 Task: Select Convenience. Add to cart, from DashMart for 2298 Nicholas Street, Scandia, Kansas 66966, Cell Number 785-335-5456, following items : Pillsbury Ready To Bake! Cookie Dough Sugar (16 oz)_x000D_
 - 1, Toll House Semi-Sweet Chocolate Chips (10 oz)_x000D_
 - 2
Action: Mouse moved to (267, 114)
Screenshot: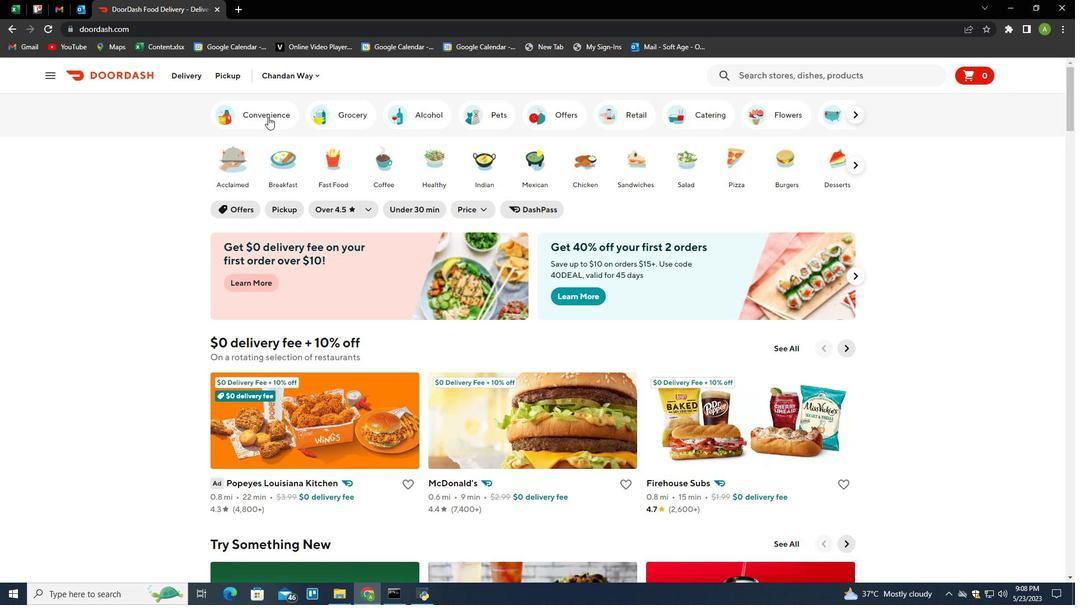 
Action: Mouse pressed left at (267, 114)
Screenshot: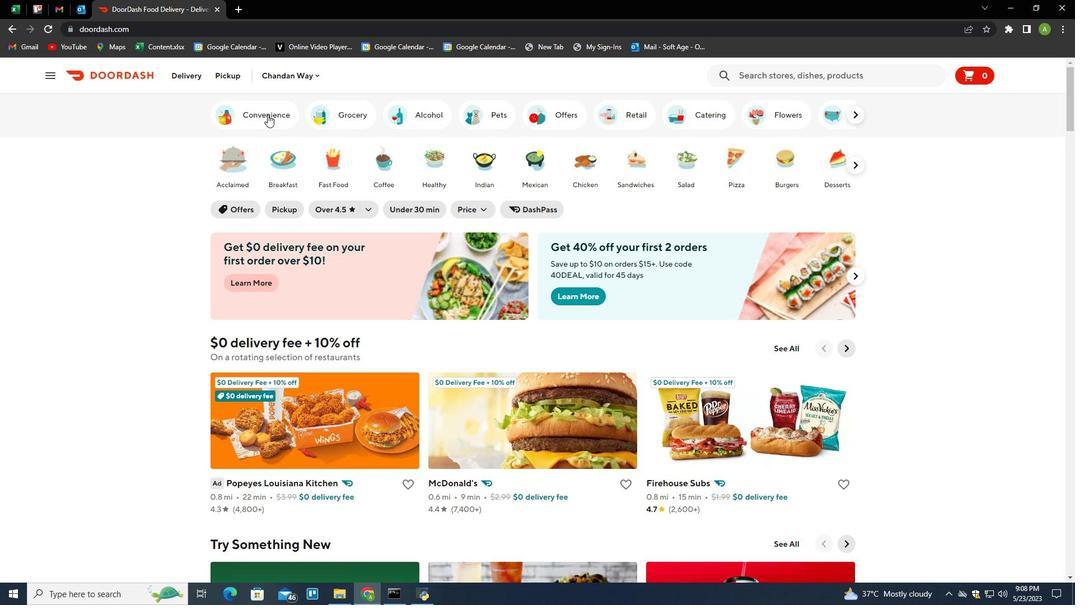 
Action: Mouse moved to (481, 423)
Screenshot: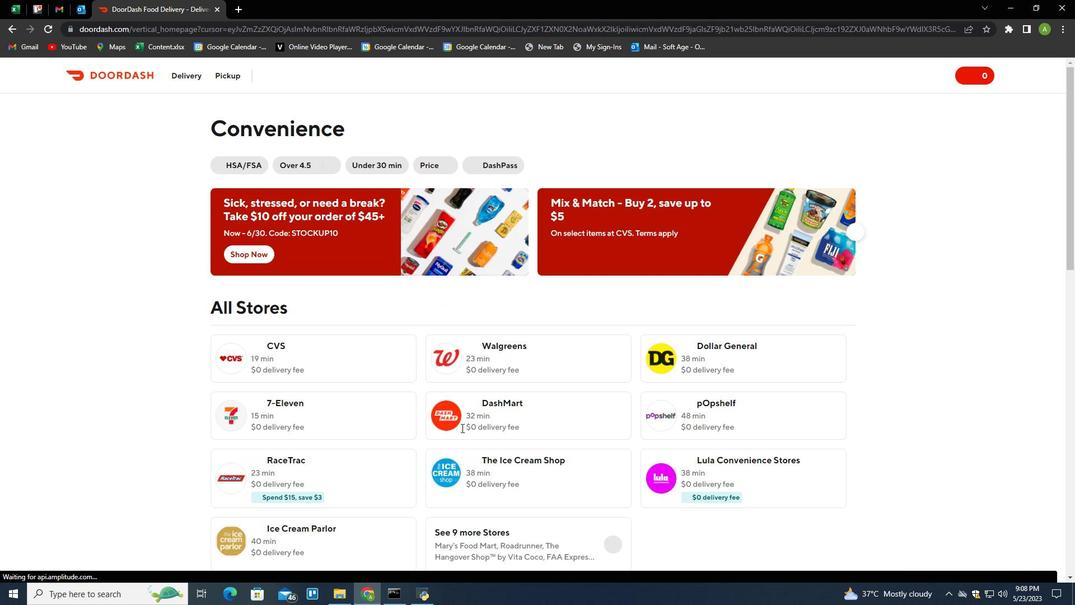 
Action: Mouse pressed left at (481, 423)
Screenshot: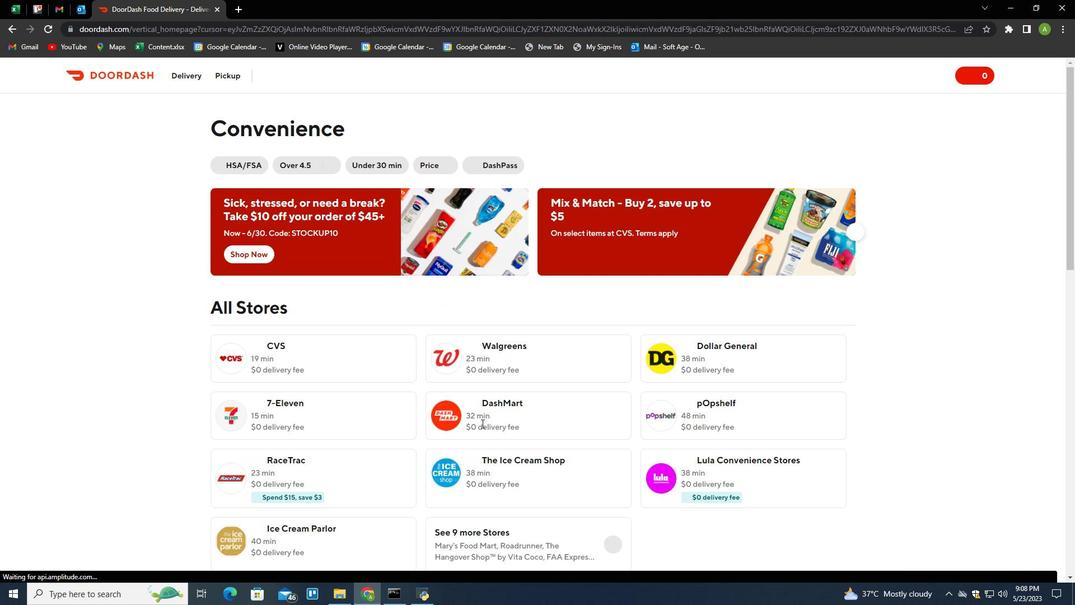 
Action: Mouse moved to (231, 73)
Screenshot: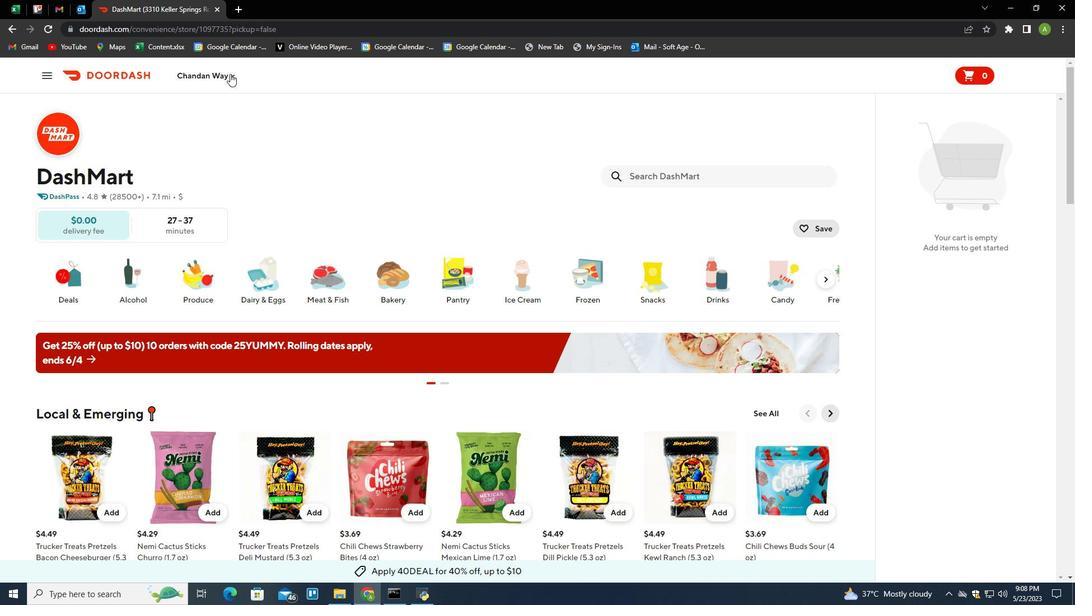
Action: Mouse pressed left at (231, 73)
Screenshot: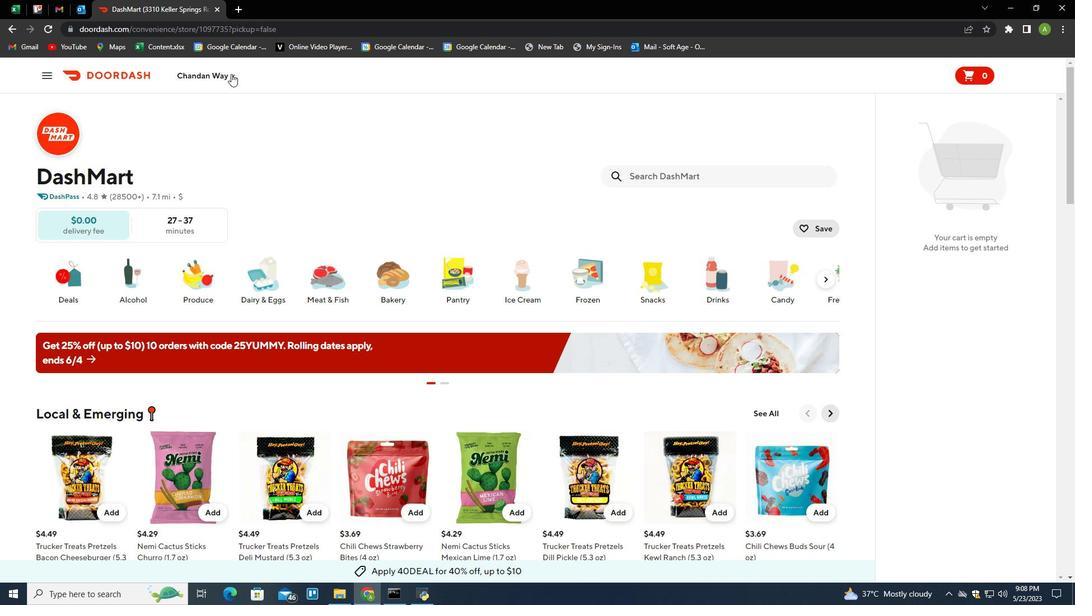 
Action: Mouse moved to (235, 128)
Screenshot: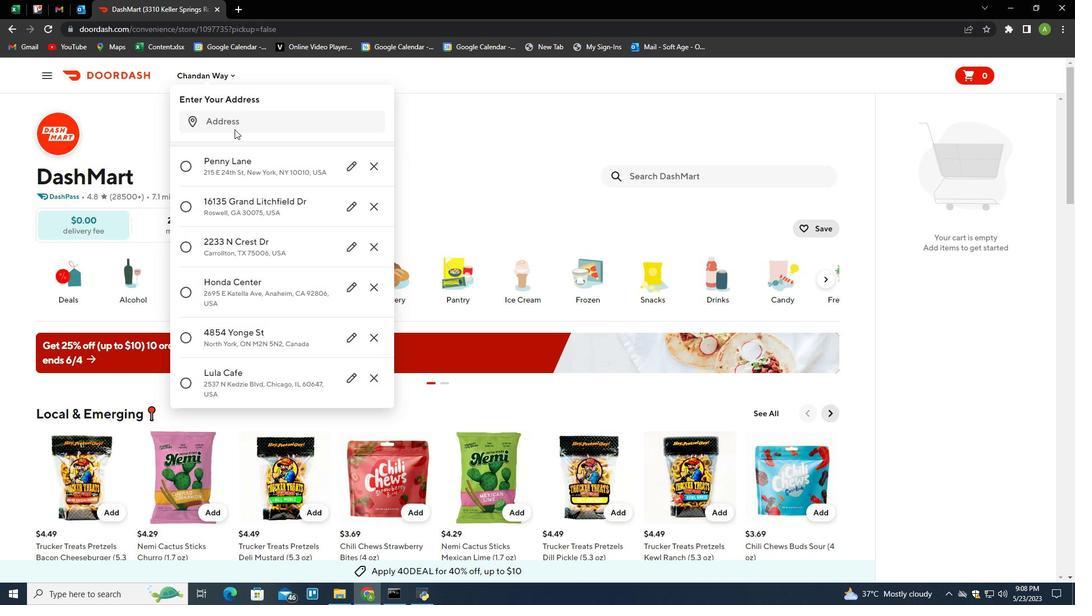 
Action: Mouse pressed left at (235, 128)
Screenshot: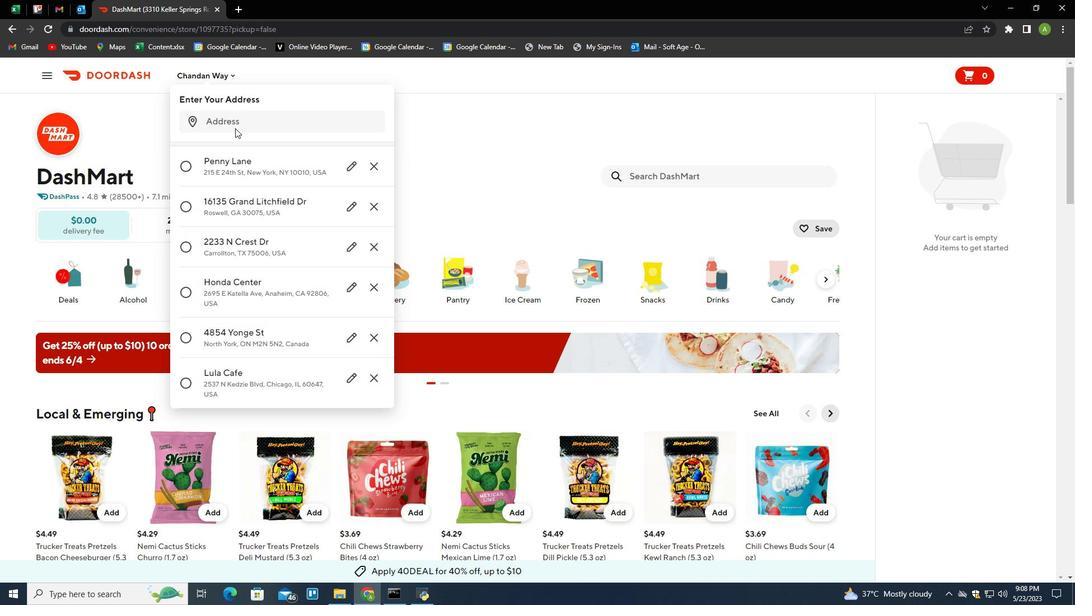 
Action: Mouse moved to (229, 141)
Screenshot: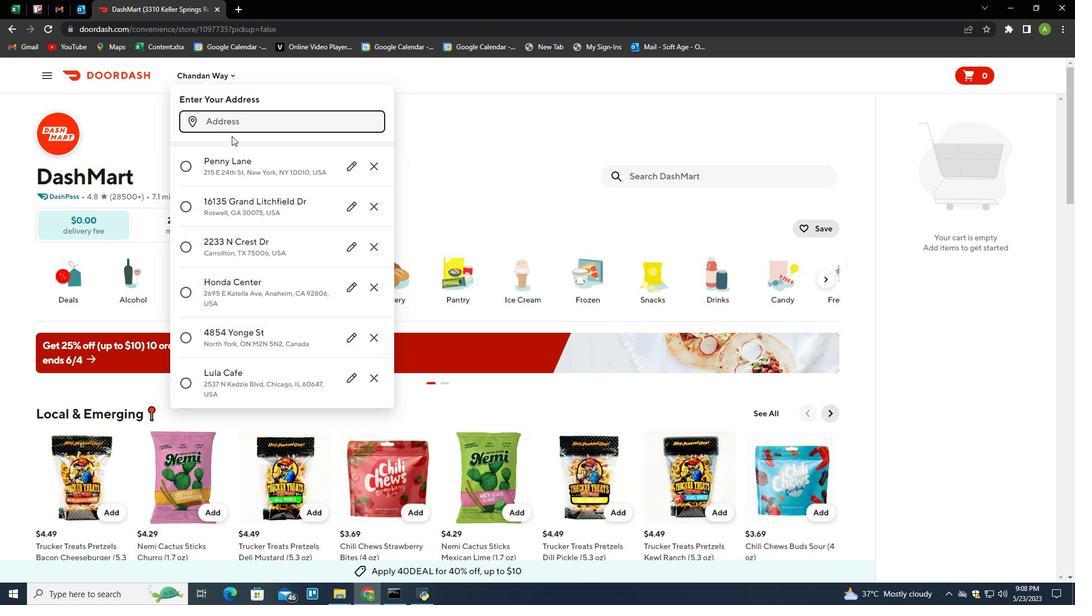 
Action: Key pressed 2298<Key.space>nicholas<Key.space>street<Key.space>b<Key.backspace><Key.backspace>,<Key.space>scandia,<Key.space>kansas<Key.space>66966<Key.enter>
Screenshot: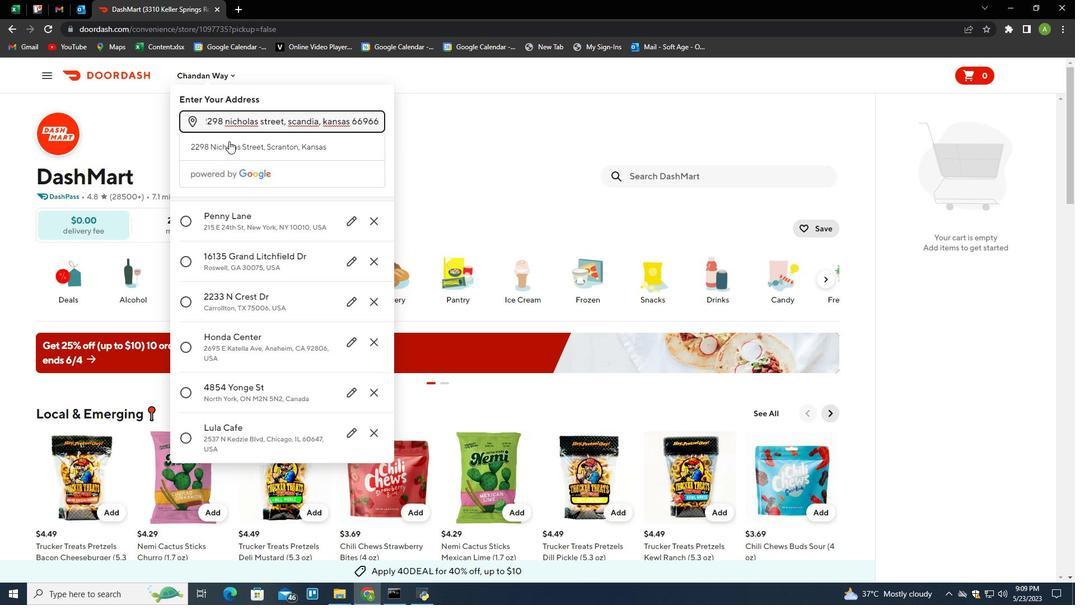 
Action: Mouse moved to (351, 458)
Screenshot: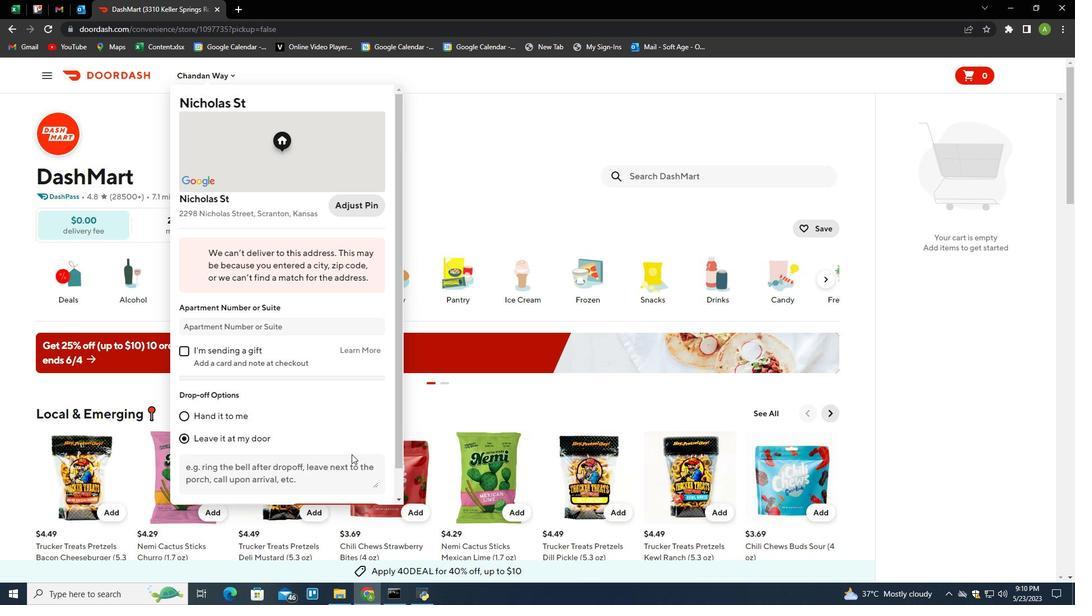 
Action: Mouse scrolled (351, 458) with delta (0, 0)
Screenshot: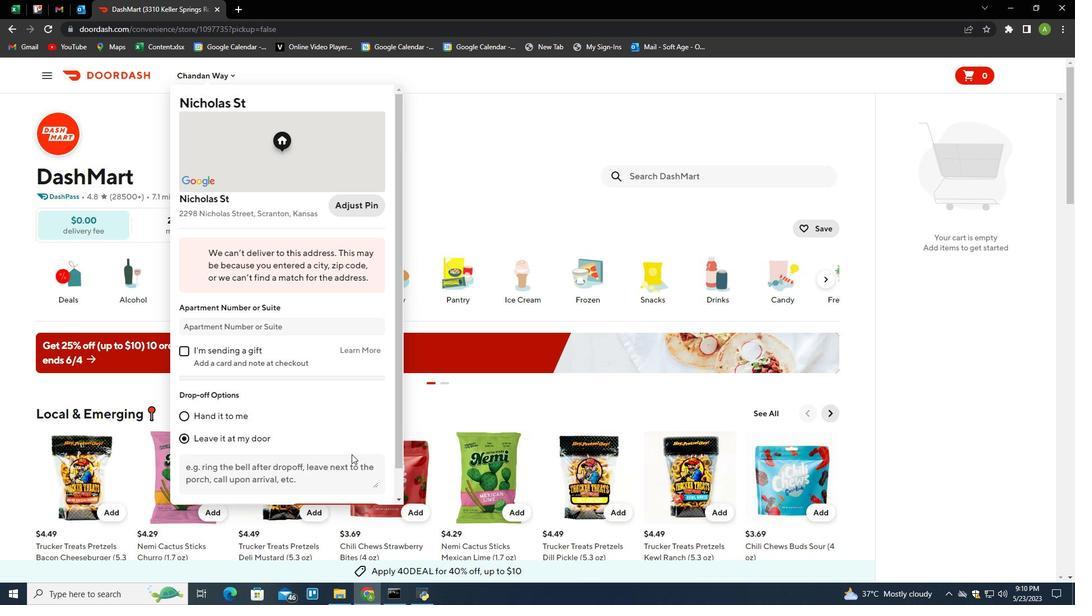 
Action: Mouse moved to (351, 460)
Screenshot: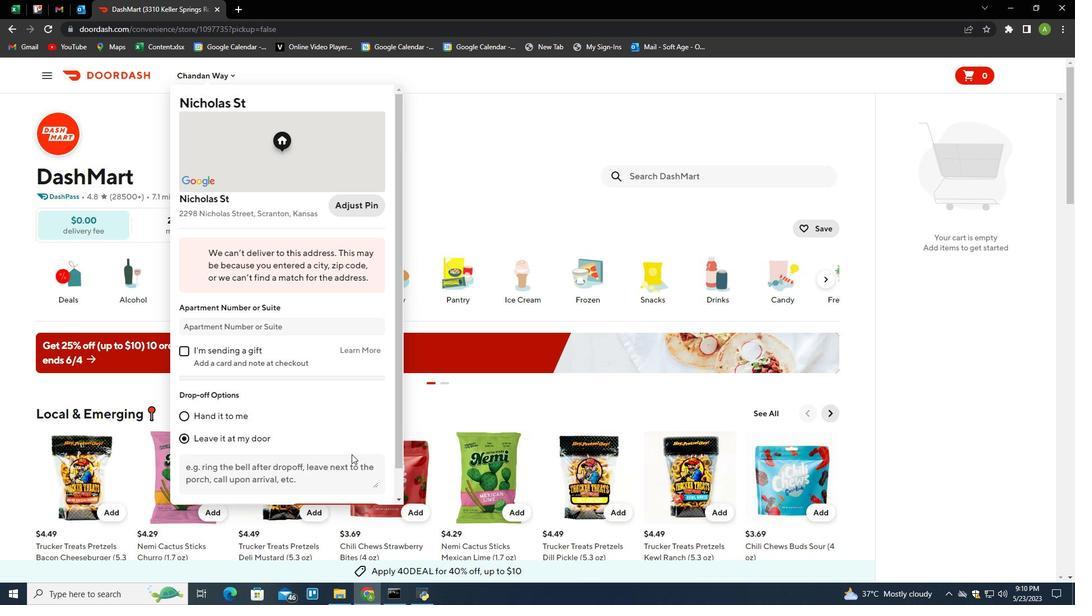 
Action: Mouse scrolled (351, 459) with delta (0, 0)
Screenshot: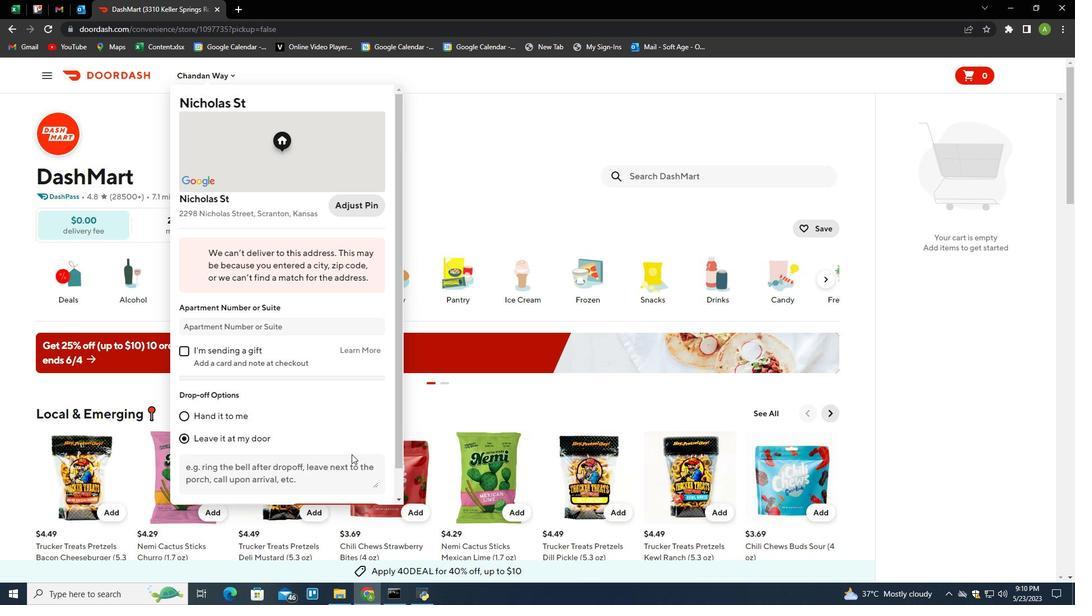 
Action: Mouse moved to (351, 460)
Screenshot: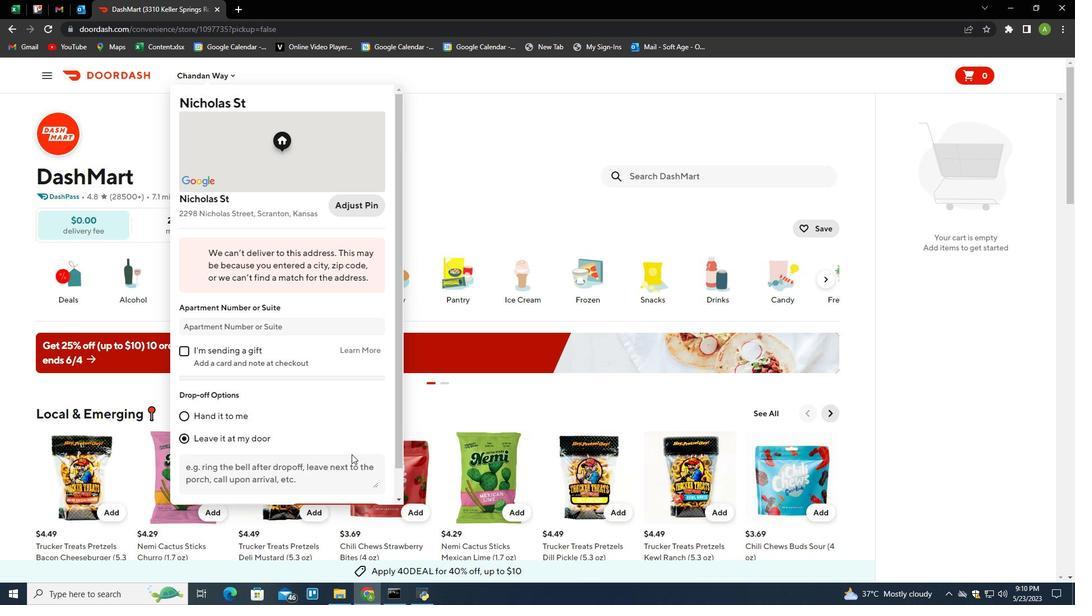 
Action: Mouse scrolled (351, 459) with delta (0, 0)
Screenshot: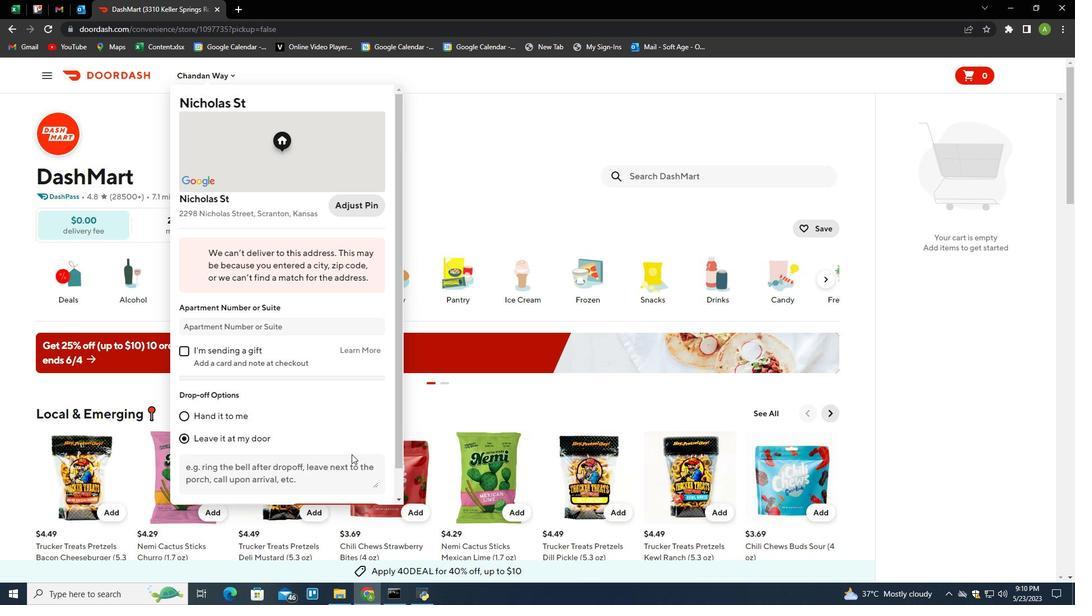 
Action: Mouse scrolled (351, 459) with delta (0, 0)
Screenshot: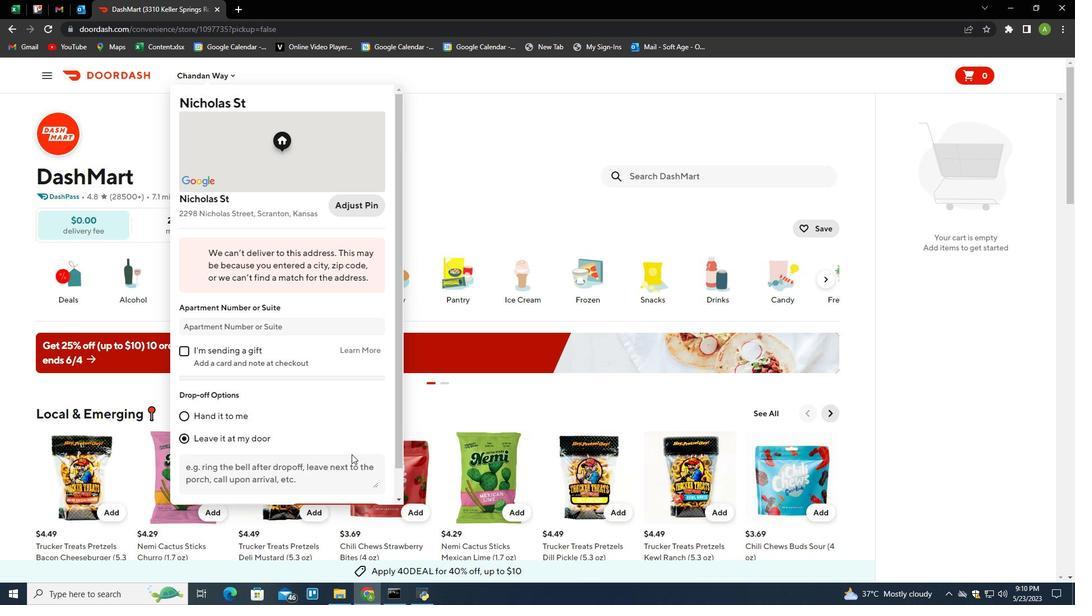 
Action: Mouse moved to (351, 460)
Screenshot: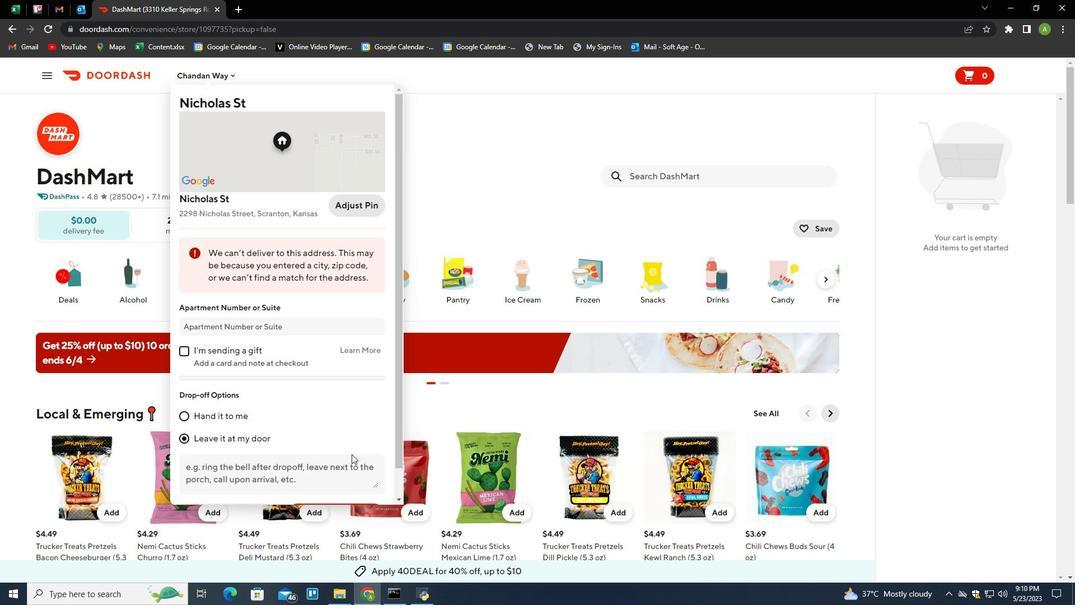 
Action: Mouse scrolled (351, 460) with delta (0, 0)
Screenshot: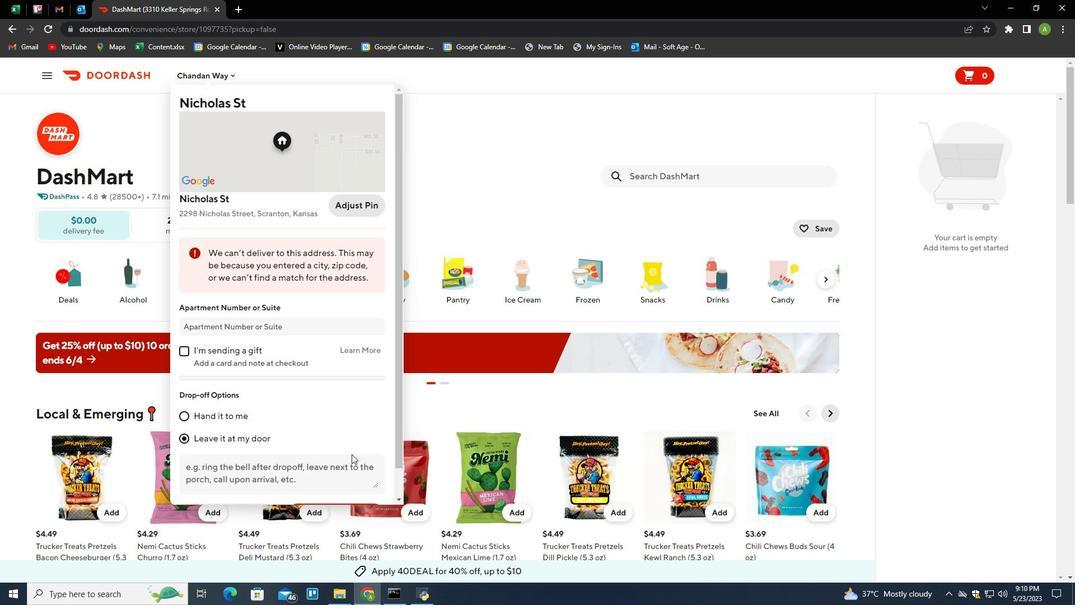 
Action: Mouse moved to (349, 480)
Screenshot: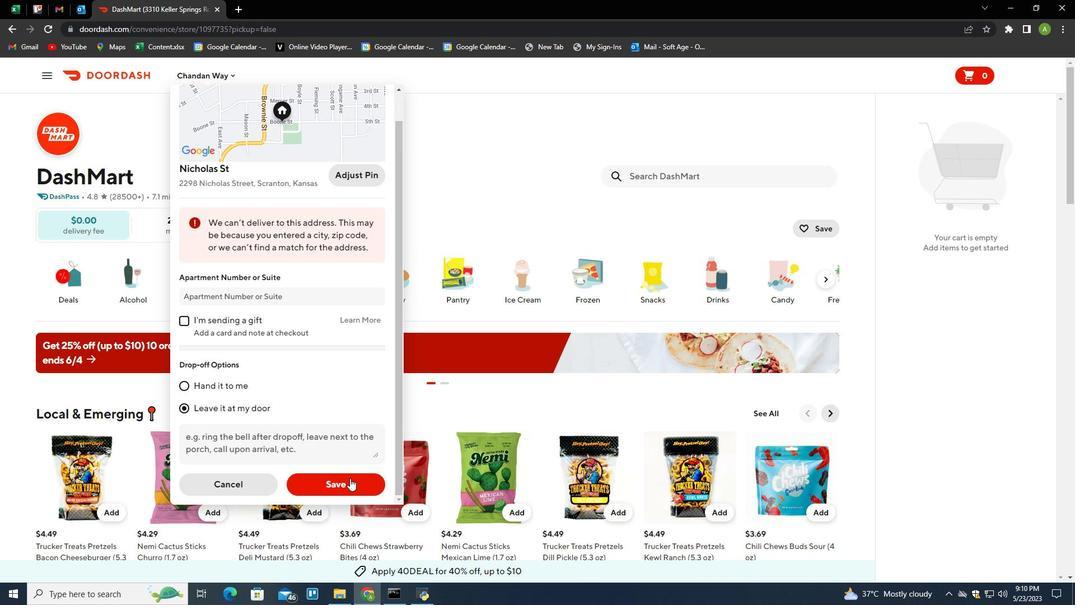 
Action: Mouse pressed left at (349, 480)
Screenshot: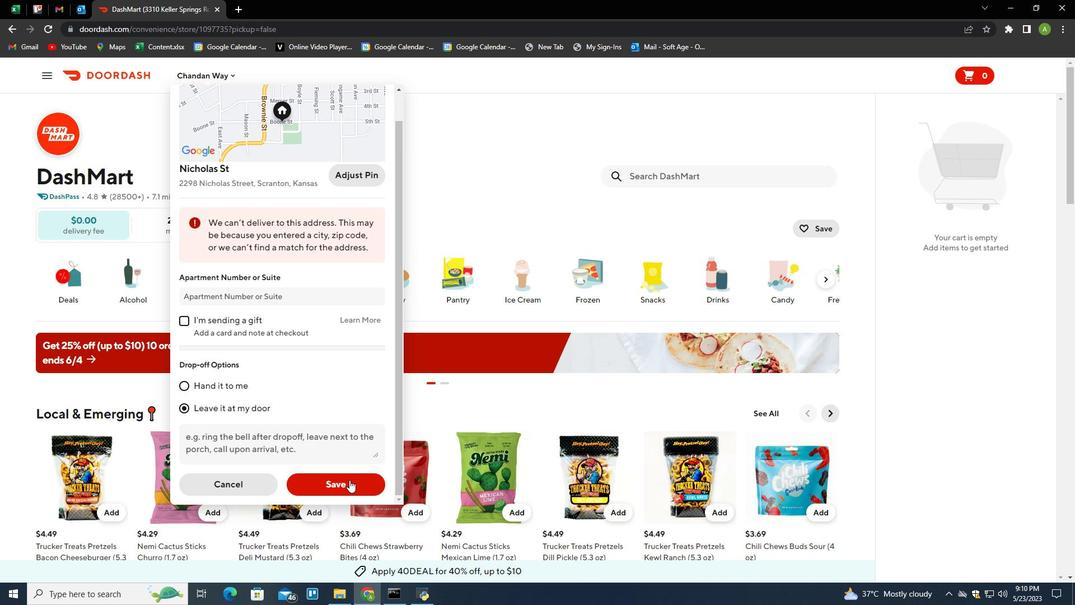 
Action: Mouse moved to (666, 177)
Screenshot: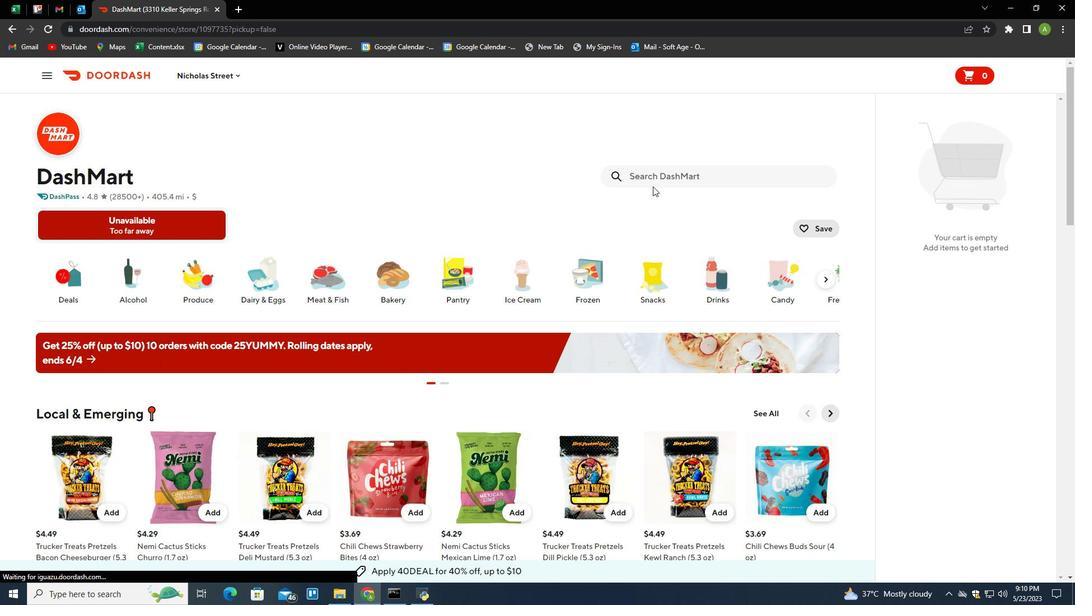 
Action: Mouse pressed left at (666, 177)
Screenshot: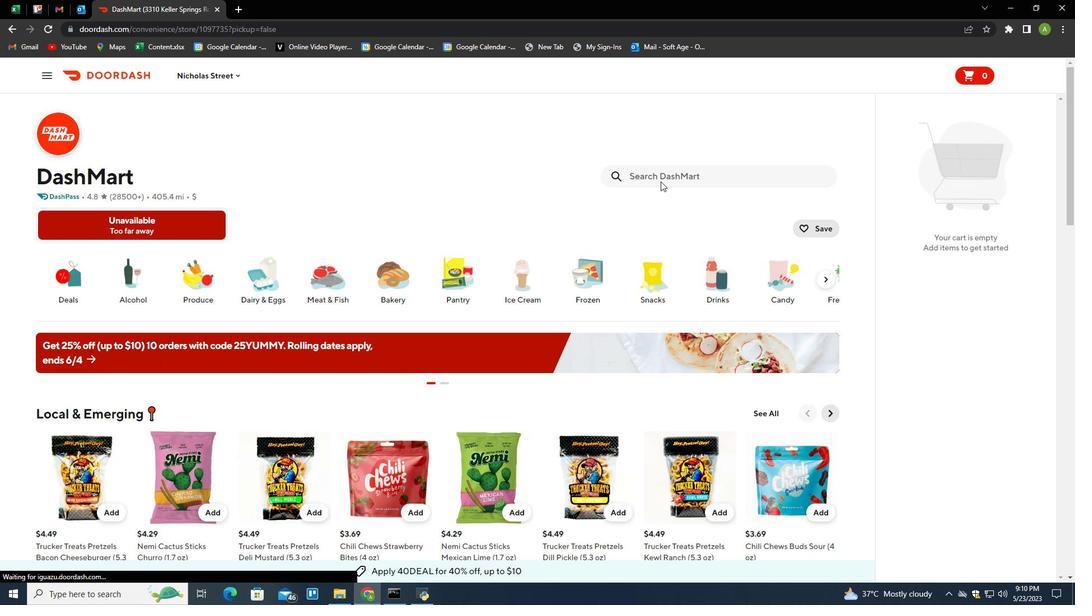 
Action: Mouse moved to (590, 191)
Screenshot: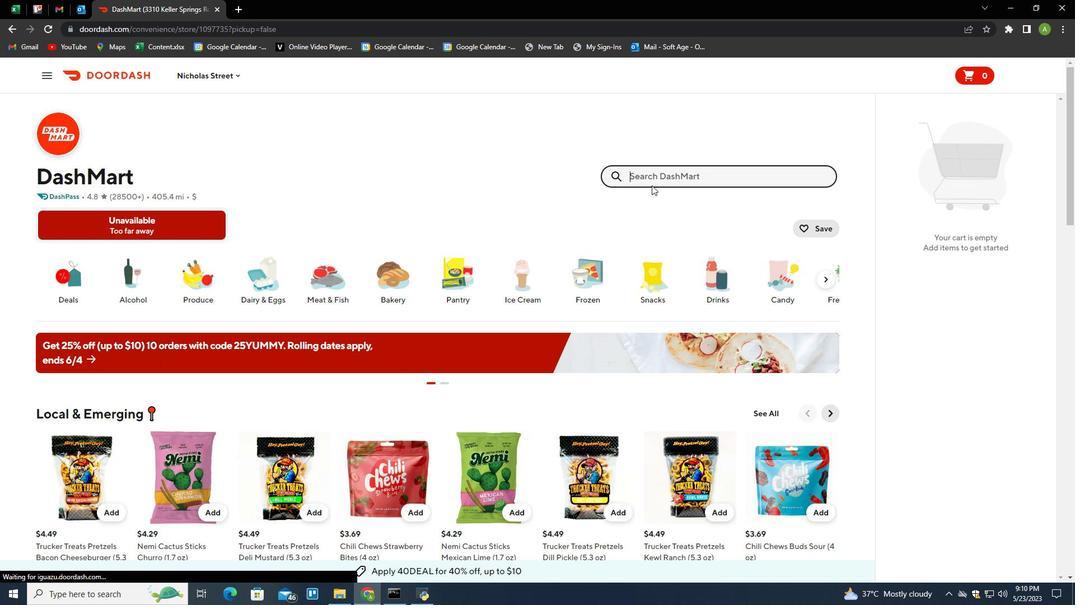 
Action: Key pressed pillsbury<Key.space>ready<Key.space>to<Key.space>bake<Key.space><Key.backspace><Key.space>cookie<Key.space>dough<Key.space>sugar<Key.space><Key.shift>(16<Key.space>oz<Key.shift>)<Key.enter>
Screenshot: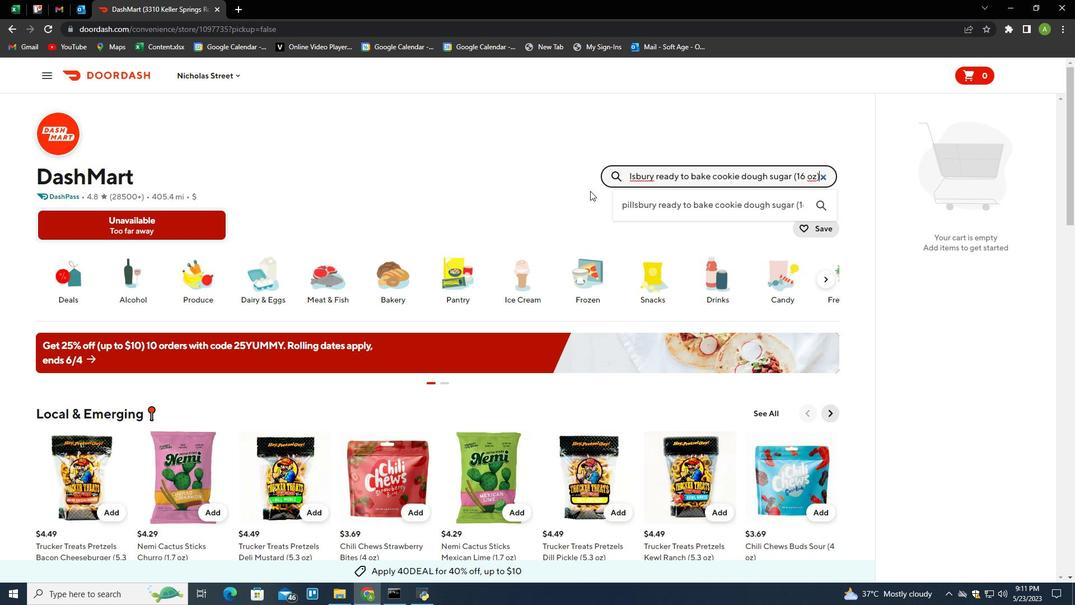 
Action: Mouse moved to (106, 291)
Screenshot: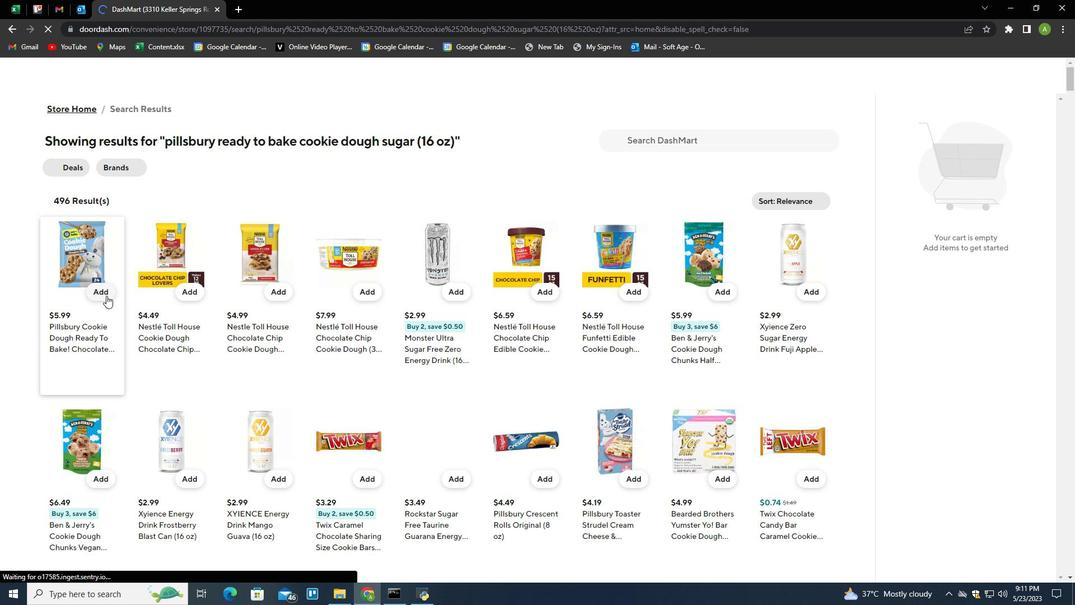 
Action: Mouse pressed left at (106, 291)
Screenshot: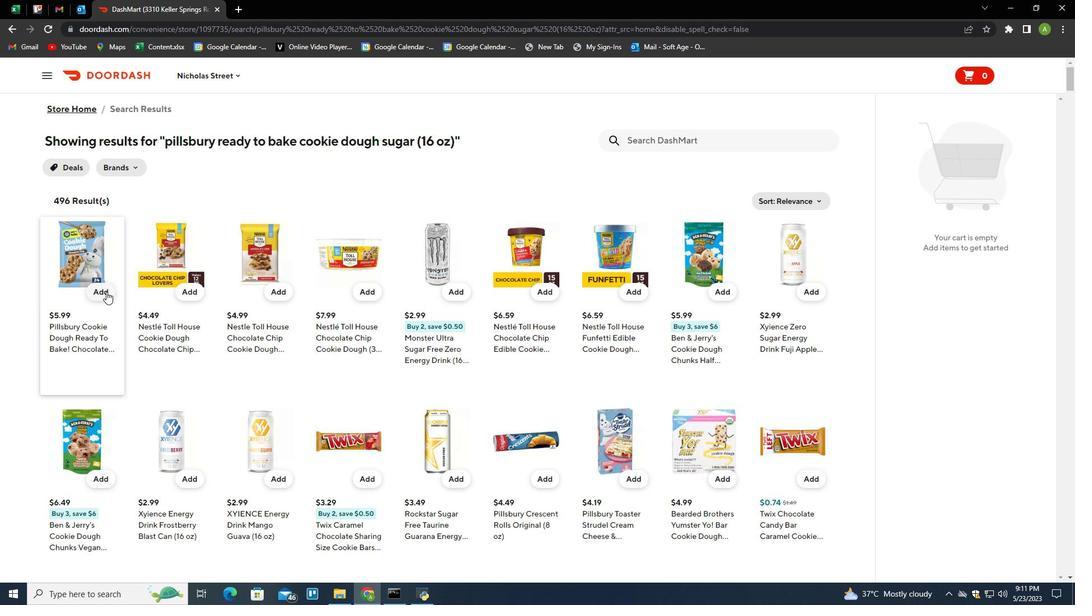 
Action: Mouse moved to (703, 137)
Screenshot: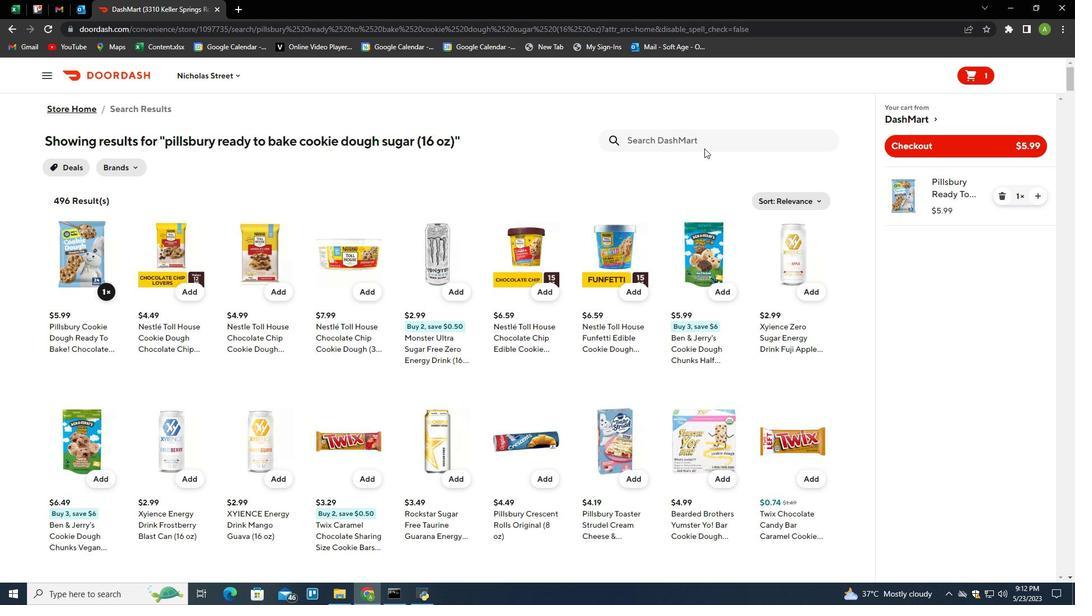 
Action: Mouse pressed left at (703, 137)
Screenshot: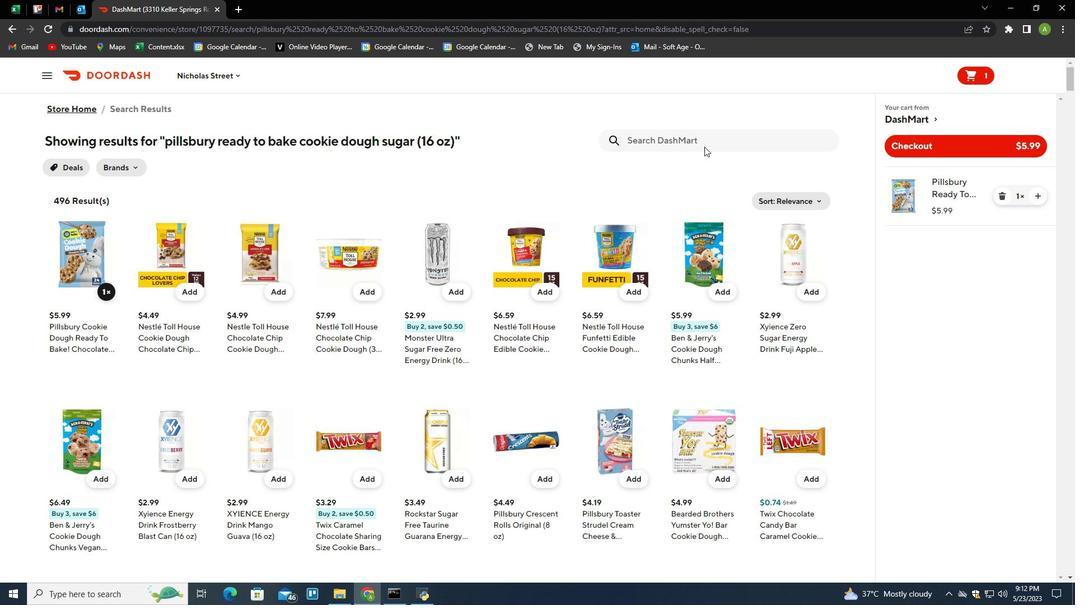 
Action: Mouse moved to (516, 173)
Screenshot: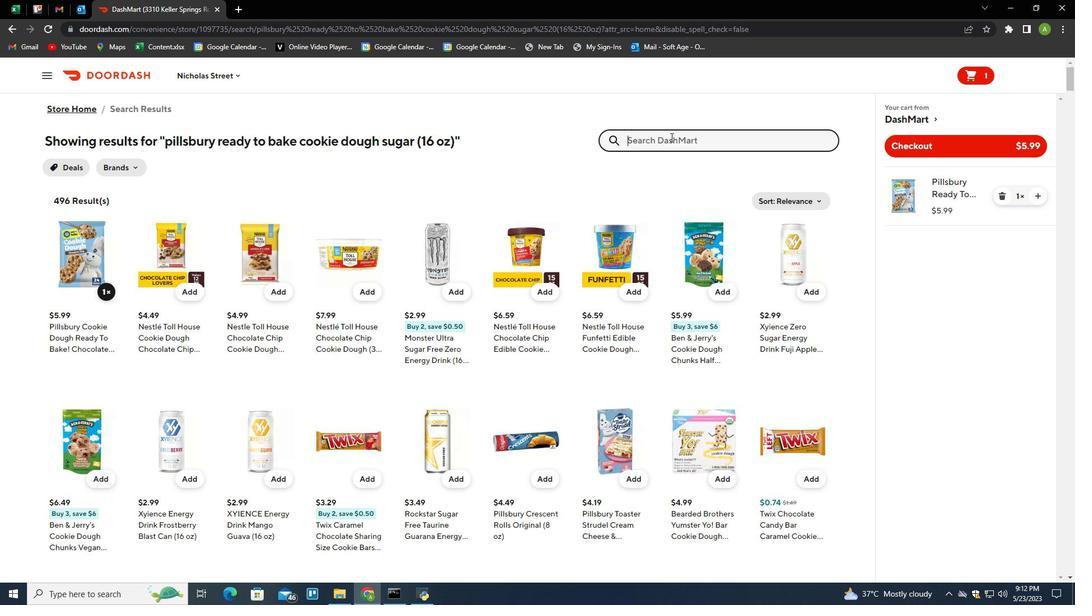 
Action: Key pressed toll<Key.space>house<Key.space>semi-sww<Key.backspace>eet<Key.space>chocolate<Key.space>chips<Key.space><Key.shift>(10oz<Key.backspace><Key.backspace><Key.space>oz<Key.shift>)<Key.enter>
Screenshot: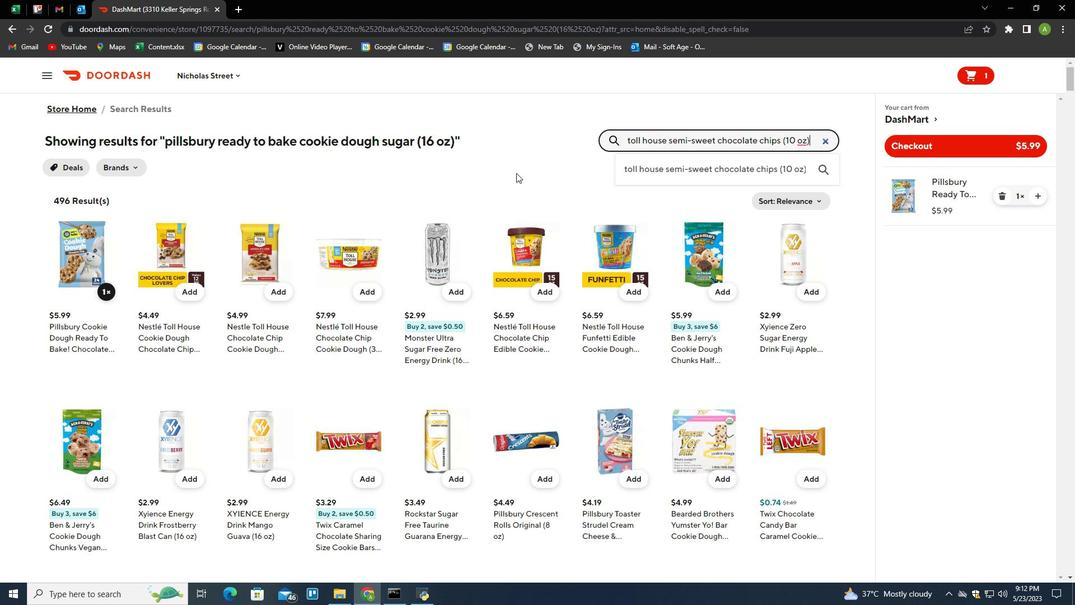 
Action: Mouse moved to (100, 293)
Screenshot: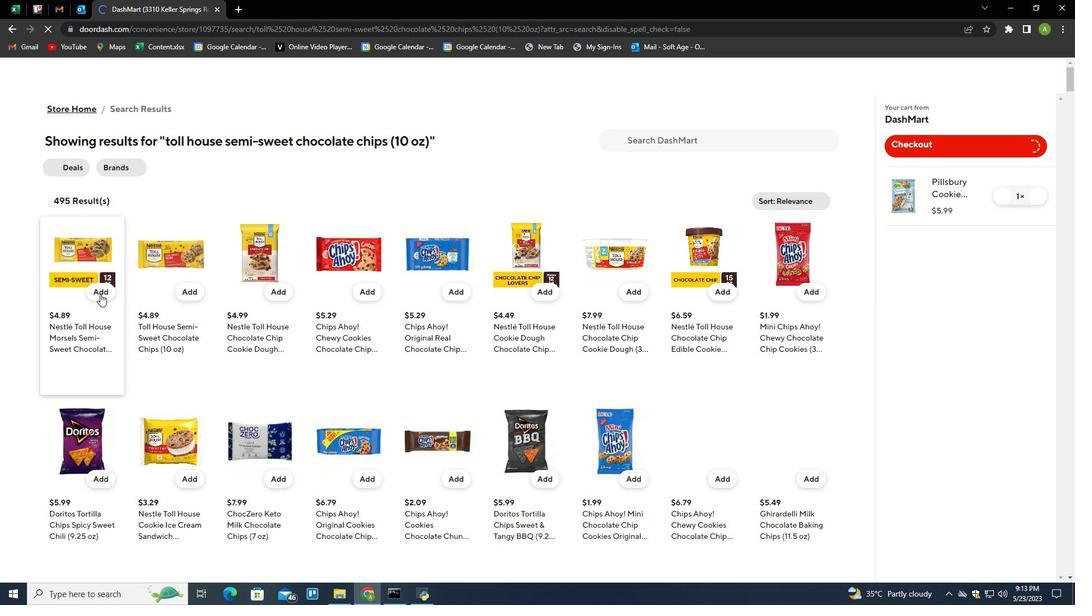 
Action: Mouse pressed left at (100, 293)
Screenshot: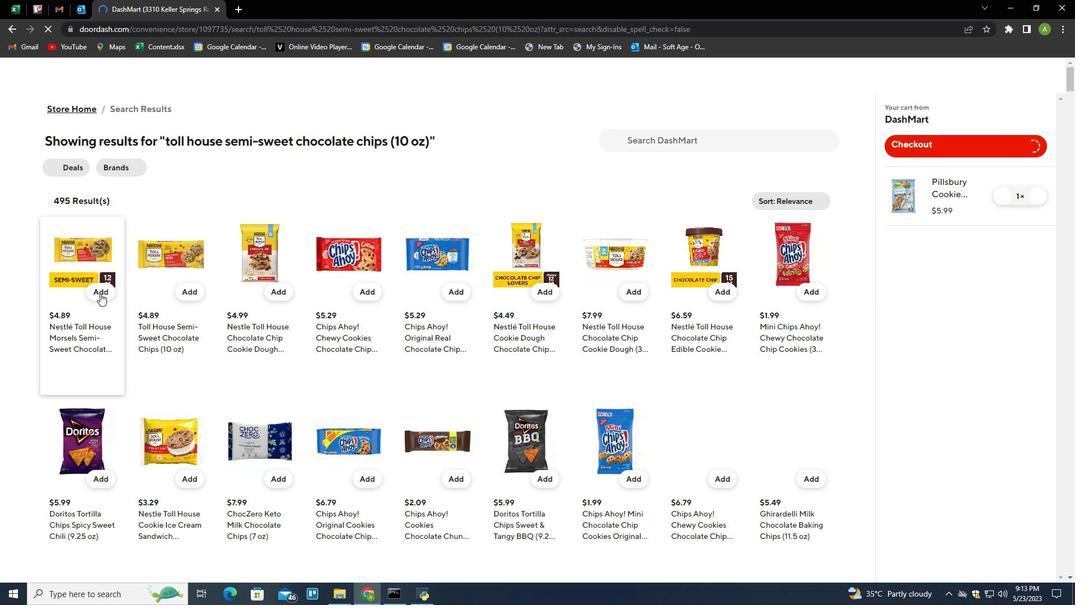 
Action: Mouse moved to (1038, 256)
Screenshot: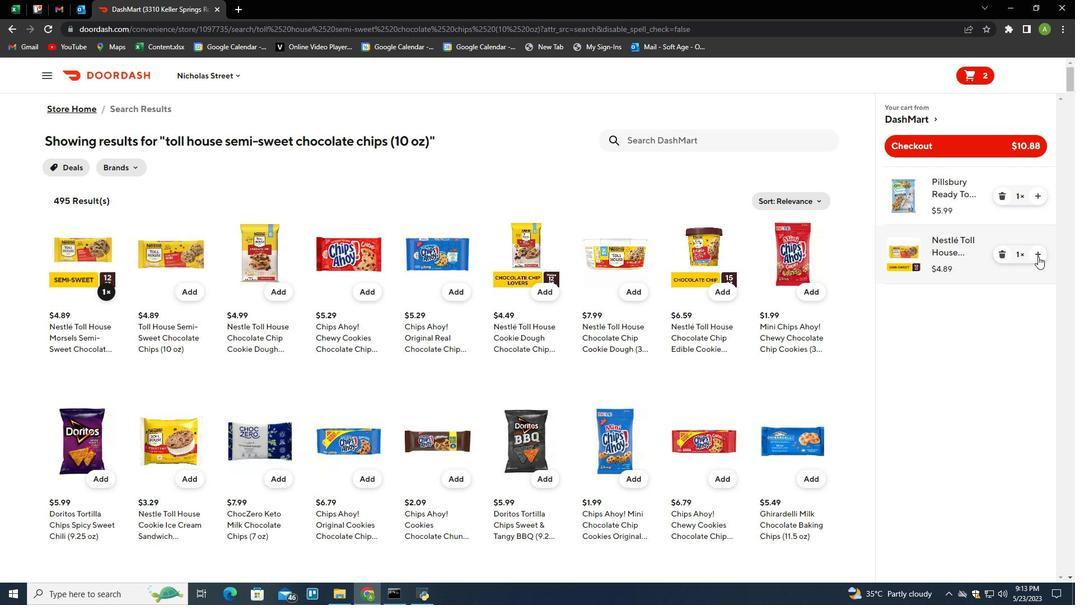 
Action: Mouse pressed left at (1038, 256)
Screenshot: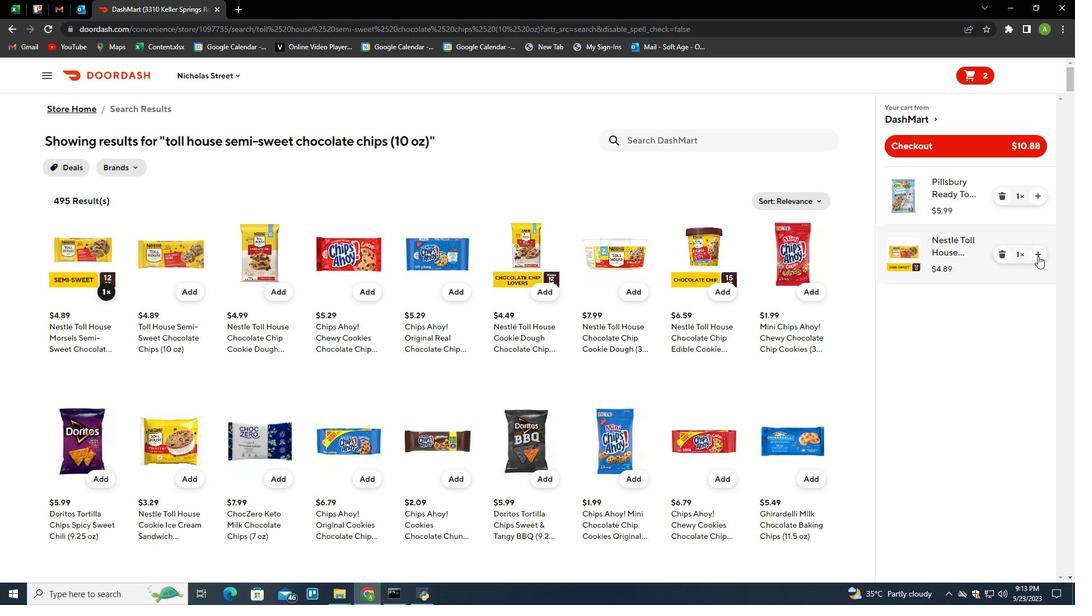 
Action: Mouse moved to (910, 150)
Screenshot: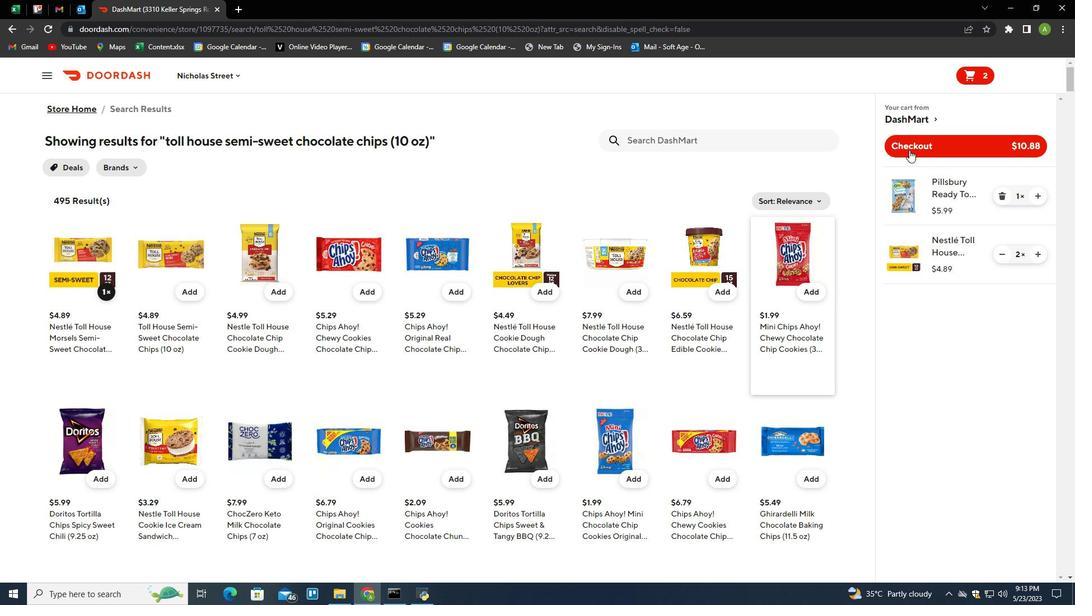 
Action: Mouse pressed left at (910, 150)
Screenshot: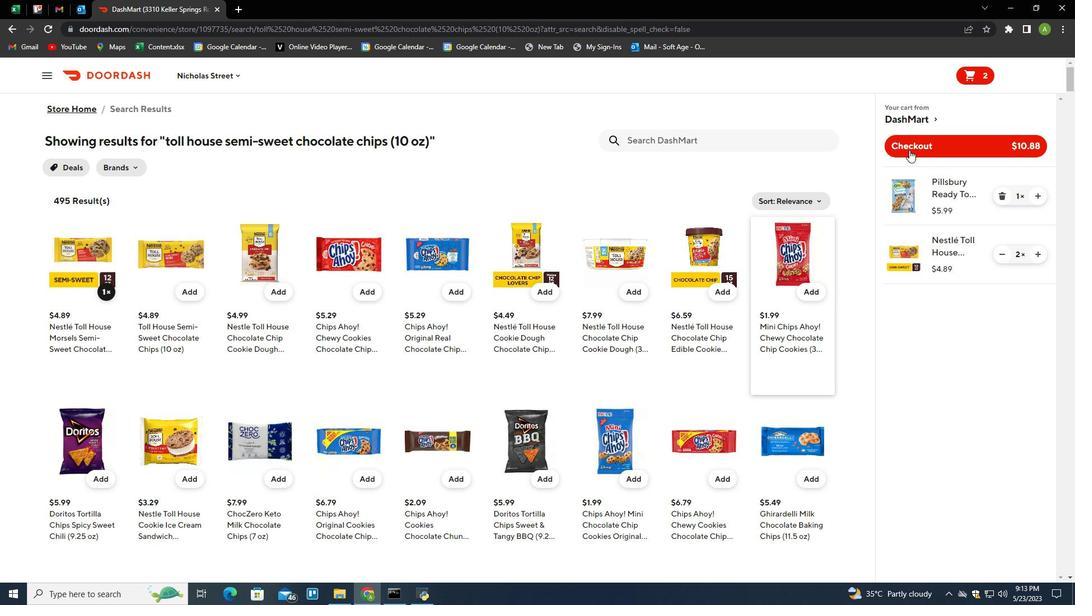 
Action: Mouse moved to (806, 156)
Screenshot: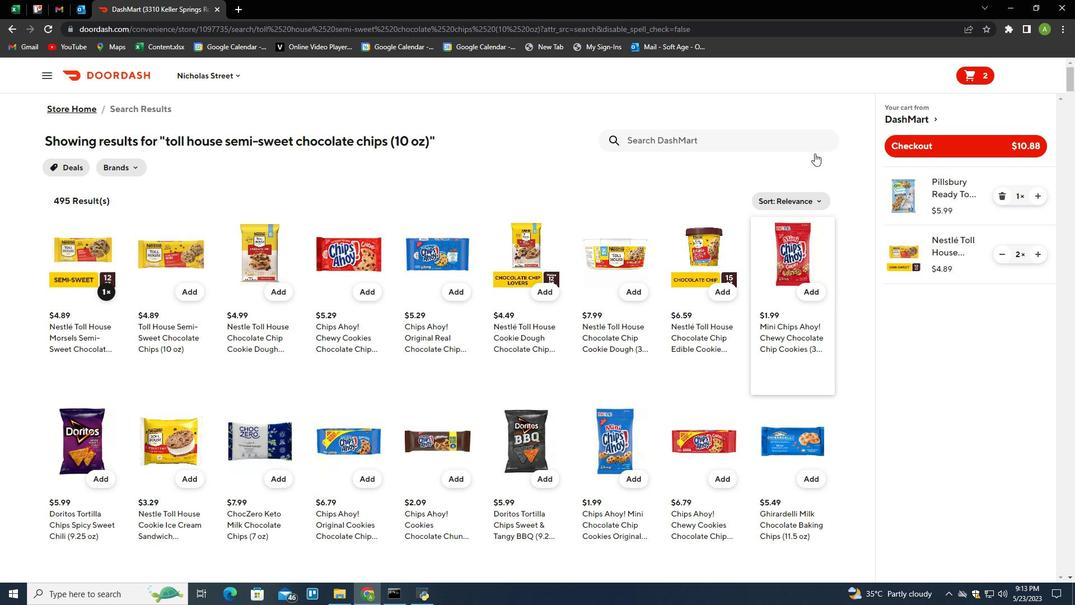 
